 Task: Add Nordic Naturals Nordic Vitamin C Gummies to the cart.
Action: Mouse pressed left at (19, 60)
Screenshot: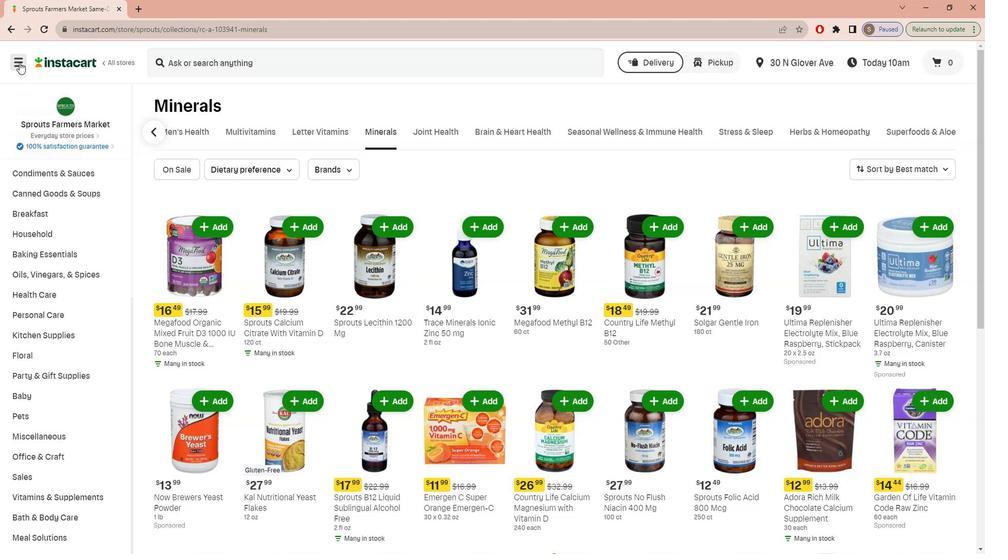 
Action: Mouse moved to (21, 127)
Screenshot: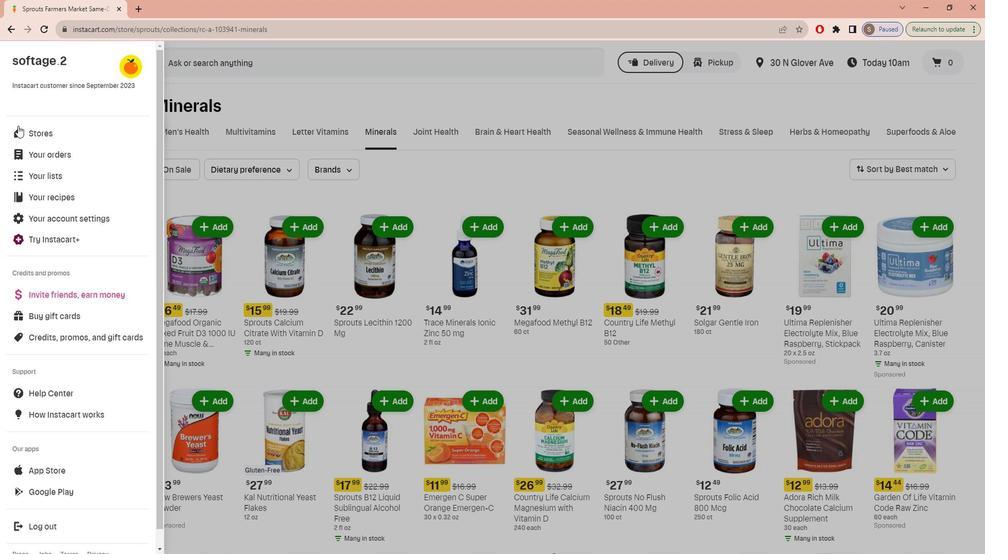 
Action: Mouse pressed left at (21, 127)
Screenshot: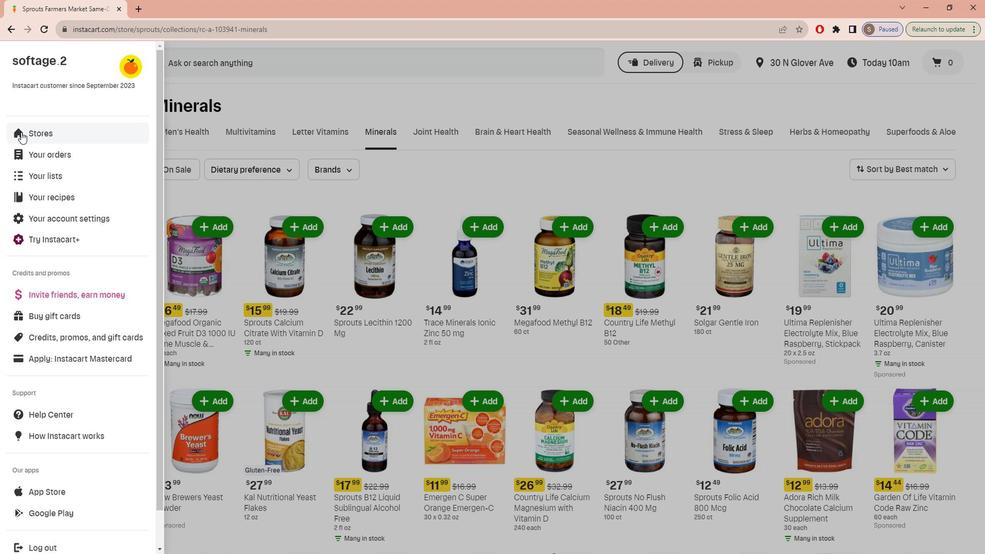 
Action: Mouse moved to (227, 103)
Screenshot: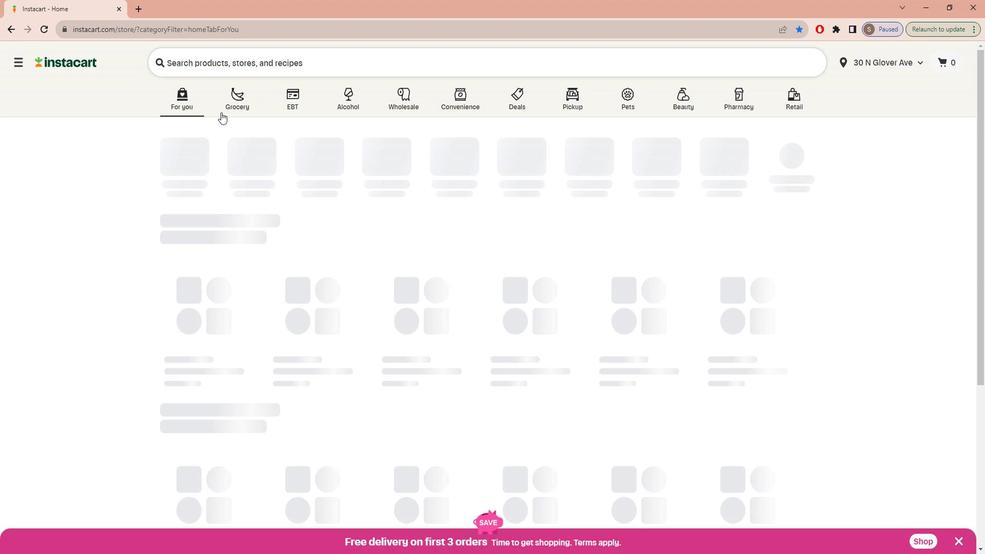 
Action: Mouse pressed left at (227, 103)
Screenshot: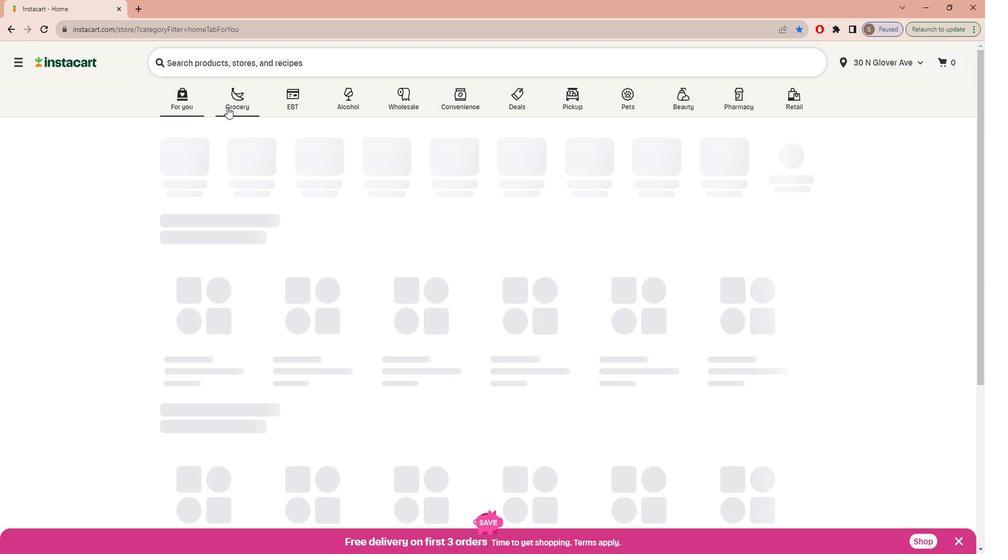 
Action: Mouse moved to (208, 288)
Screenshot: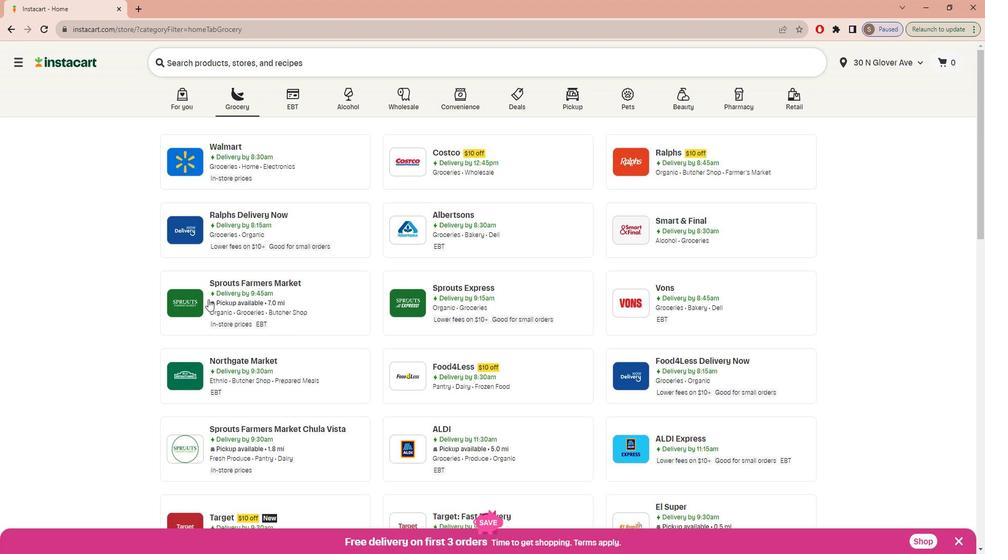 
Action: Mouse pressed left at (208, 288)
Screenshot: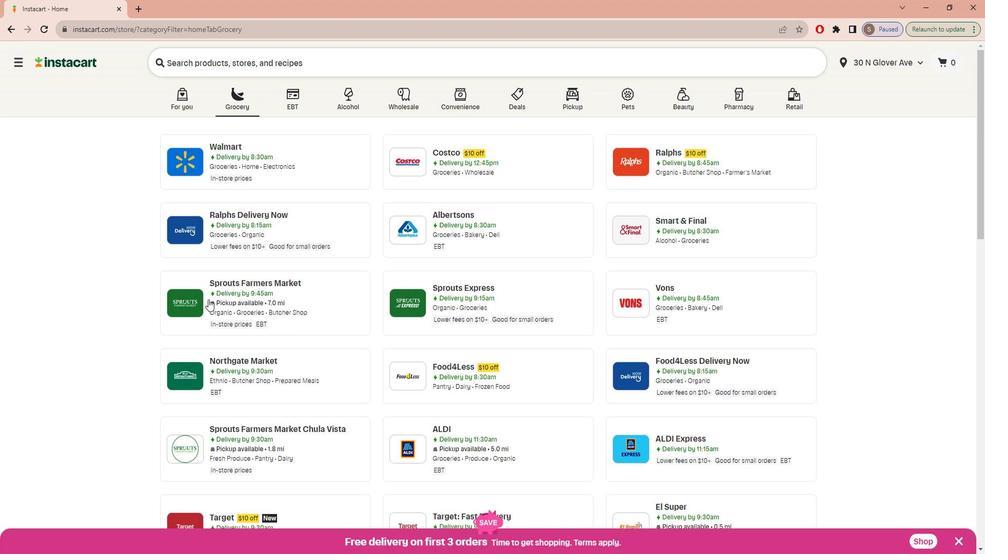 
Action: Mouse moved to (86, 409)
Screenshot: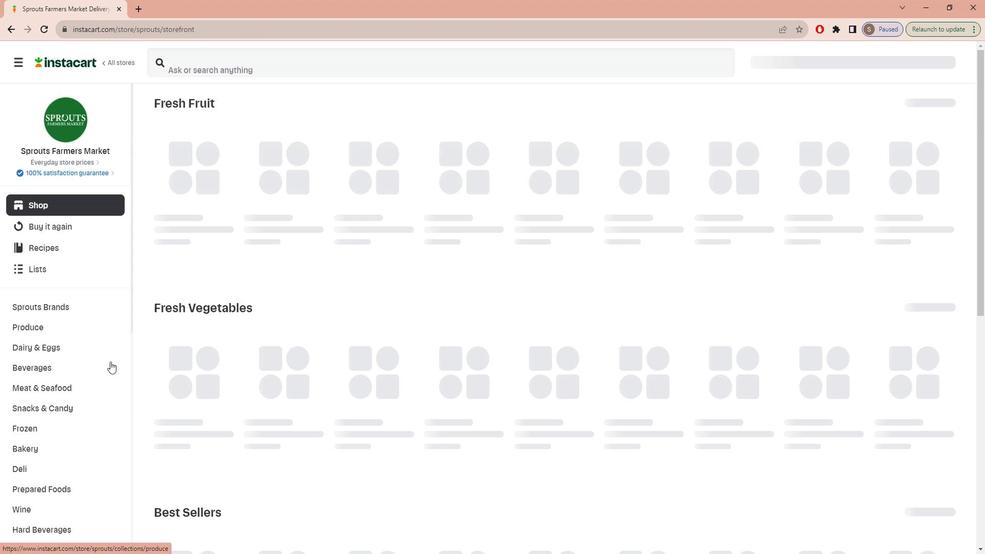 
Action: Mouse scrolled (86, 409) with delta (0, 0)
Screenshot: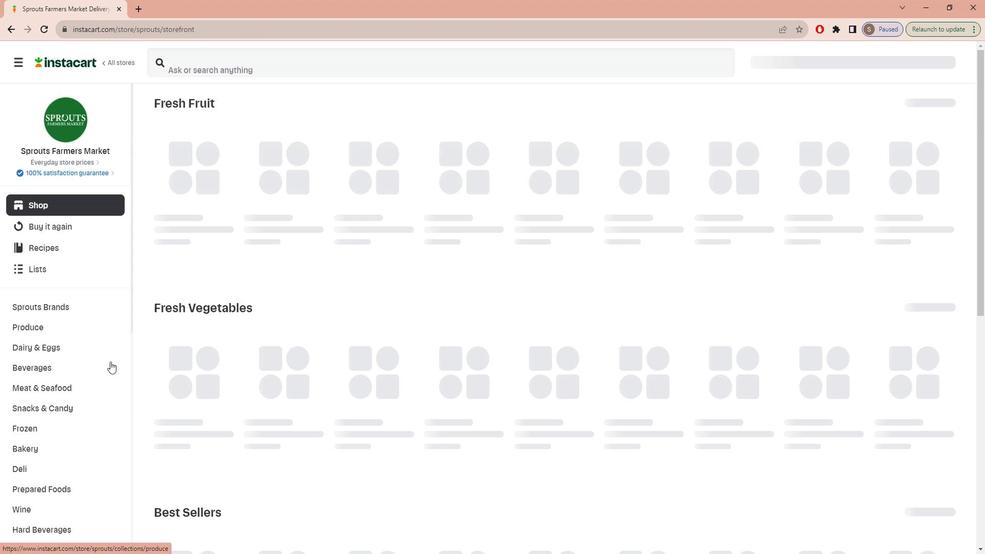 
Action: Mouse moved to (85, 414)
Screenshot: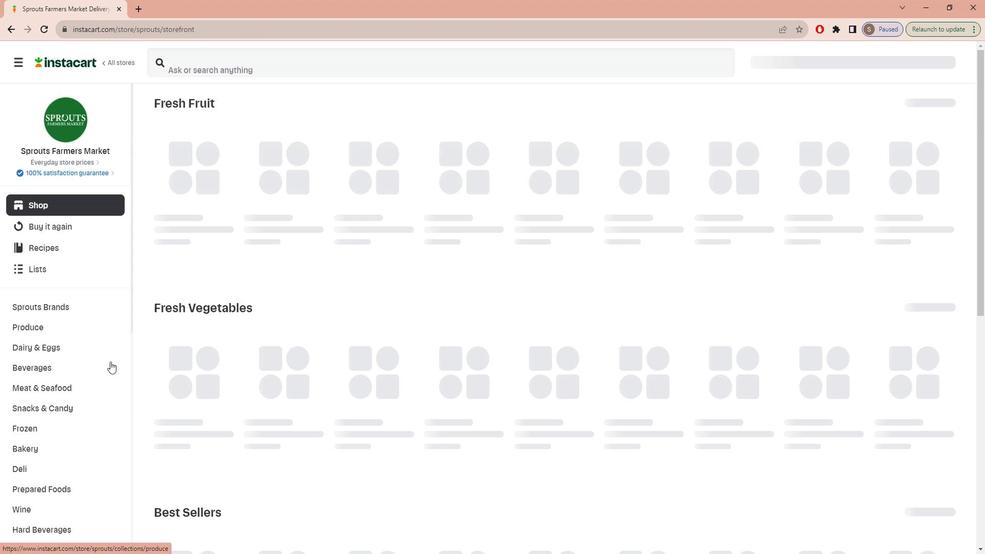 
Action: Mouse scrolled (85, 413) with delta (0, 0)
Screenshot: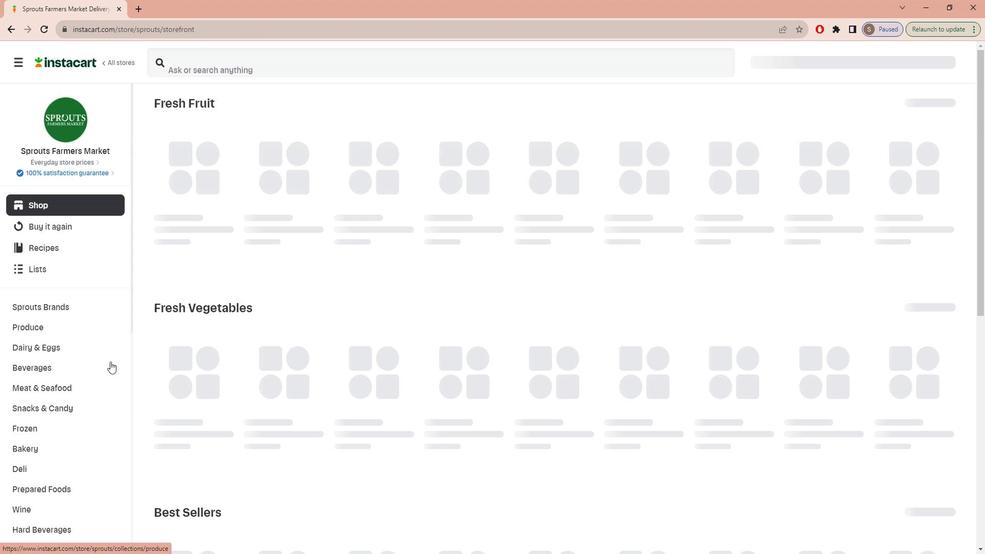 
Action: Mouse moved to (85, 415)
Screenshot: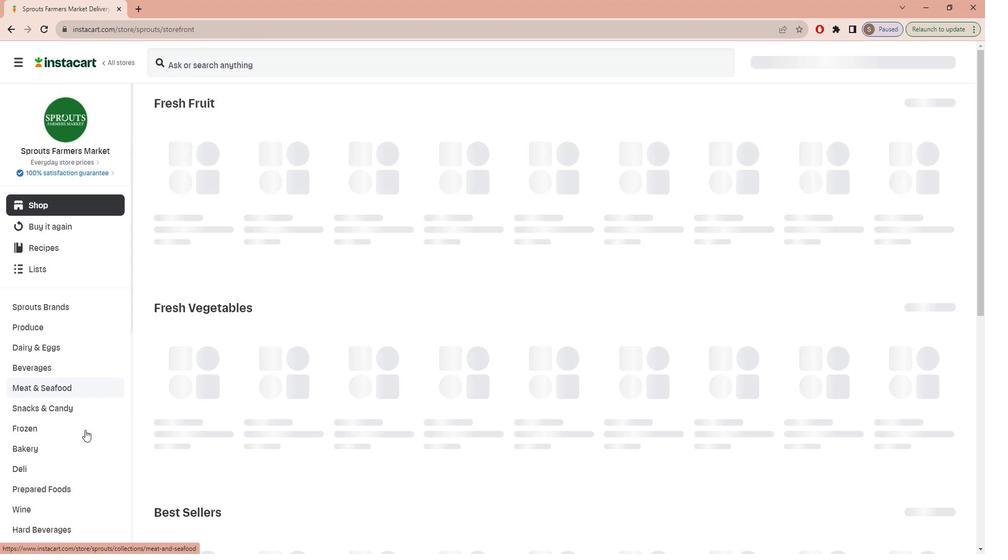 
Action: Mouse scrolled (85, 415) with delta (0, 0)
Screenshot: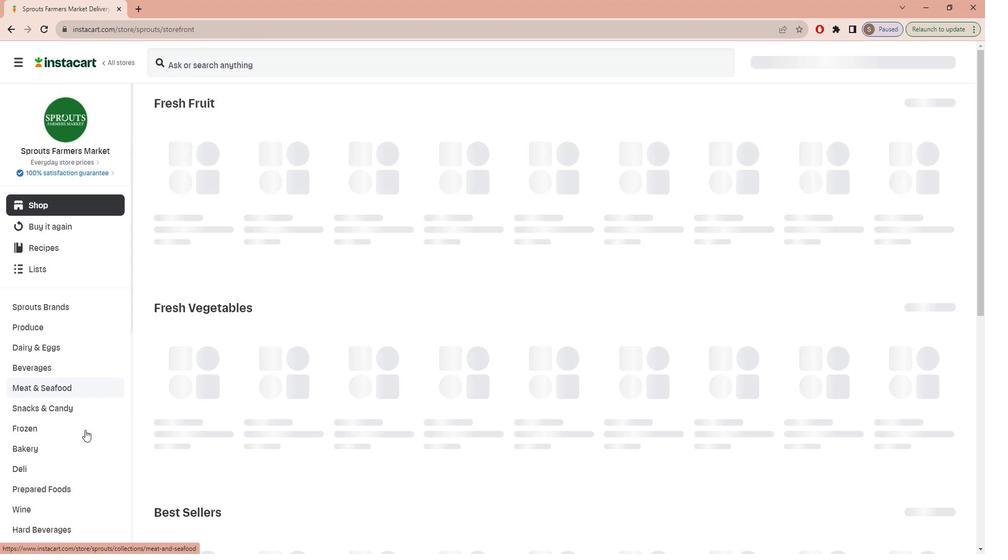 
Action: Mouse moved to (84, 416)
Screenshot: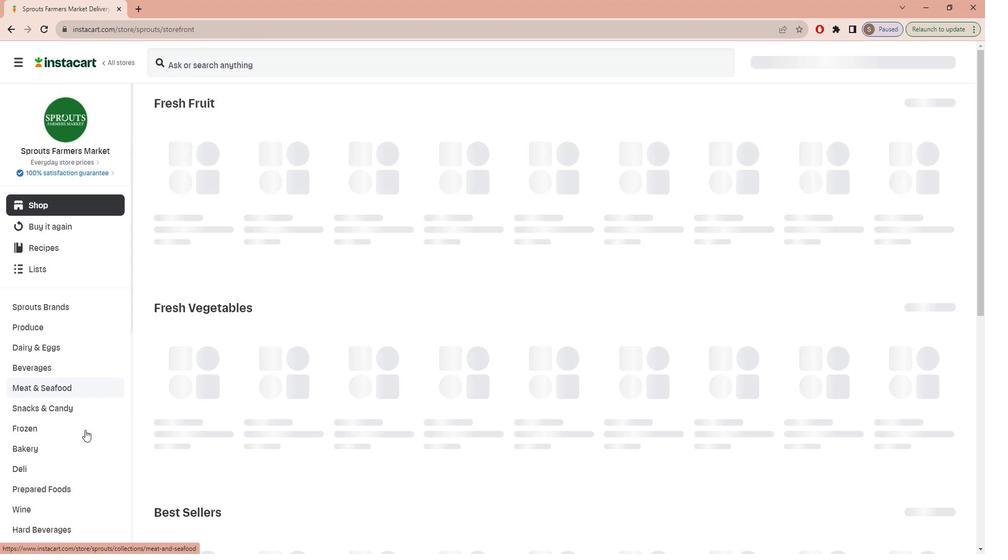 
Action: Mouse scrolled (84, 416) with delta (0, 0)
Screenshot: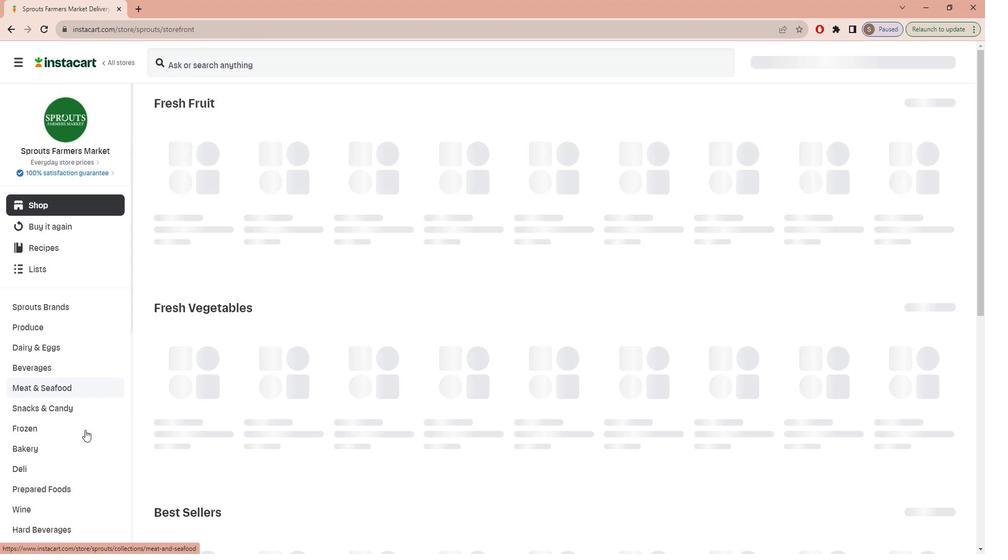 
Action: Mouse moved to (83, 418)
Screenshot: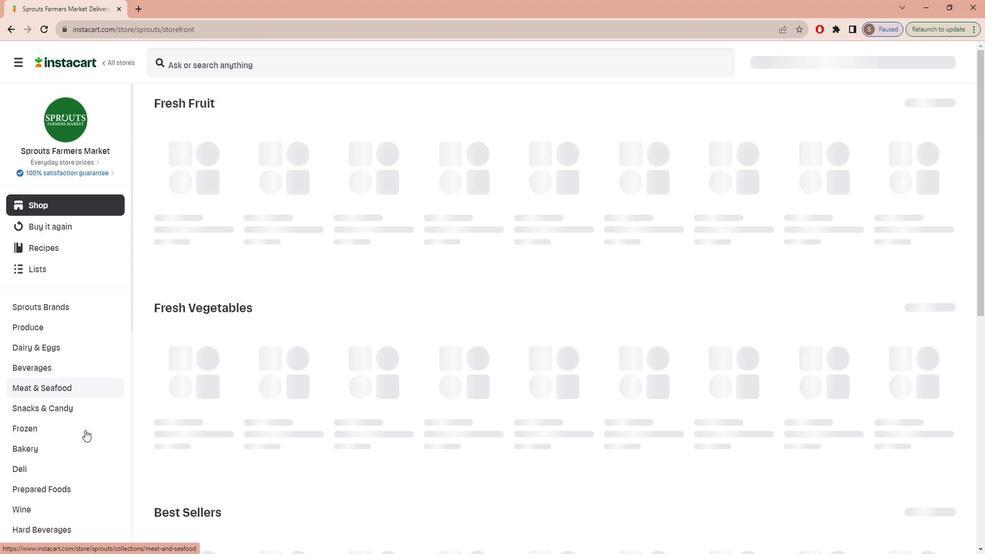 
Action: Mouse scrolled (83, 418) with delta (0, 0)
Screenshot: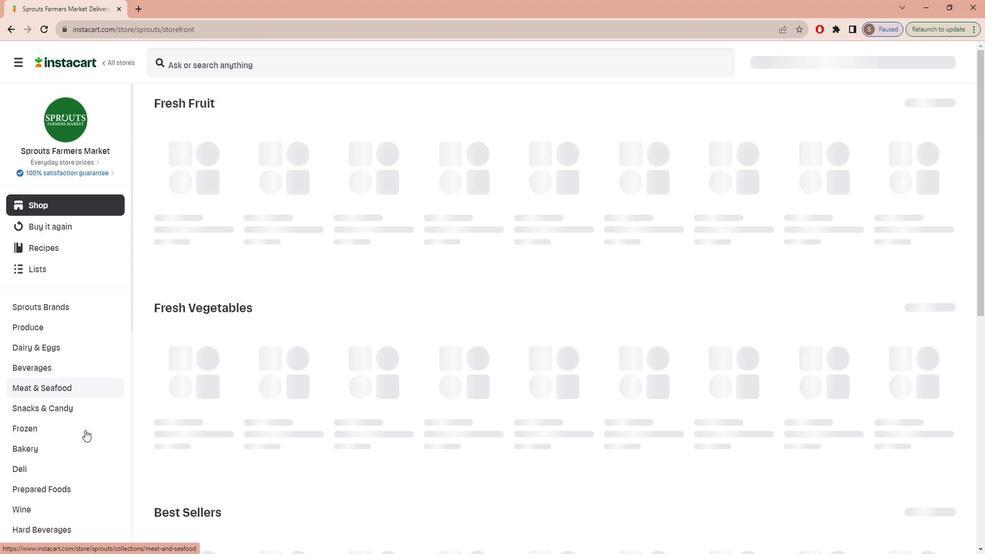 
Action: Mouse moved to (83, 419)
Screenshot: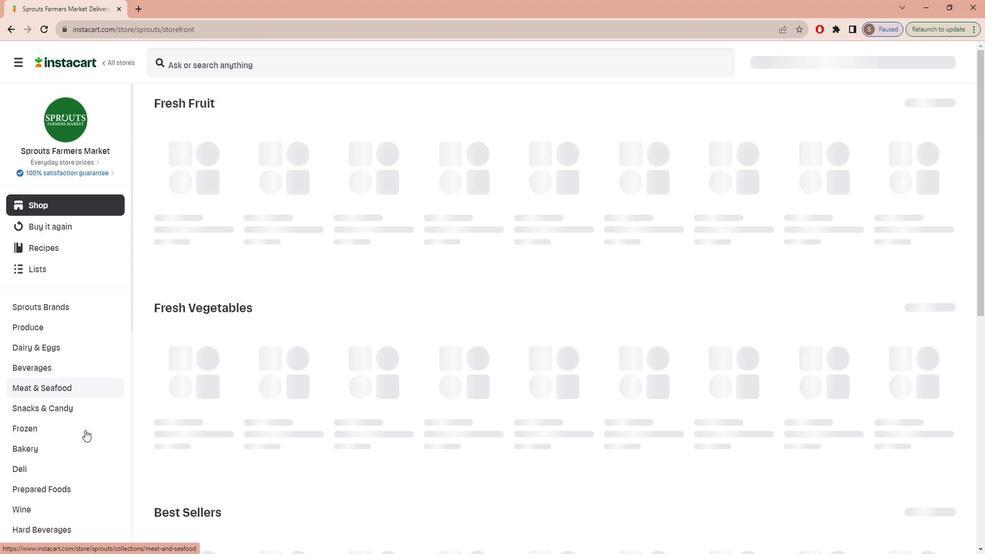 
Action: Mouse scrolled (83, 419) with delta (0, 0)
Screenshot: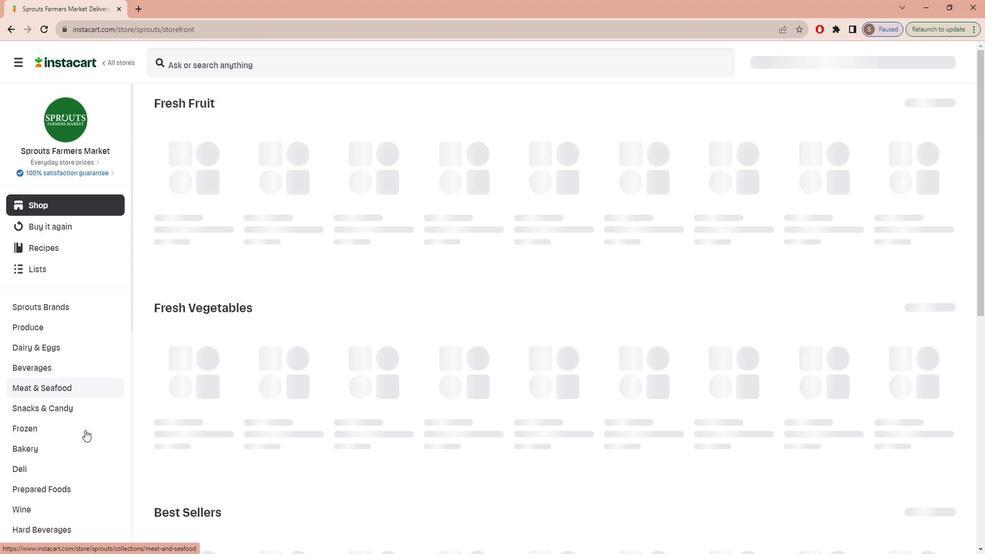 
Action: Mouse moved to (83, 420)
Screenshot: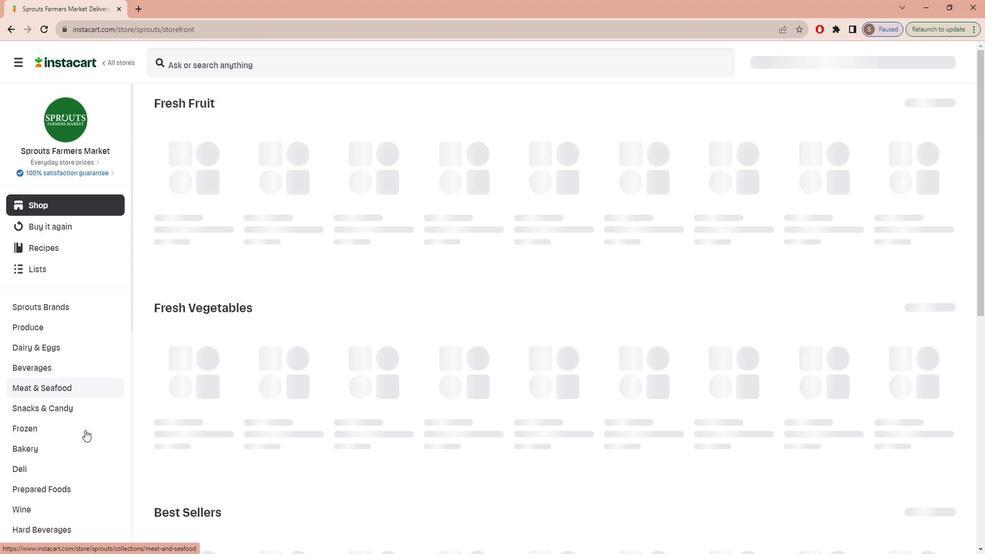 
Action: Mouse scrolled (83, 419) with delta (0, 0)
Screenshot: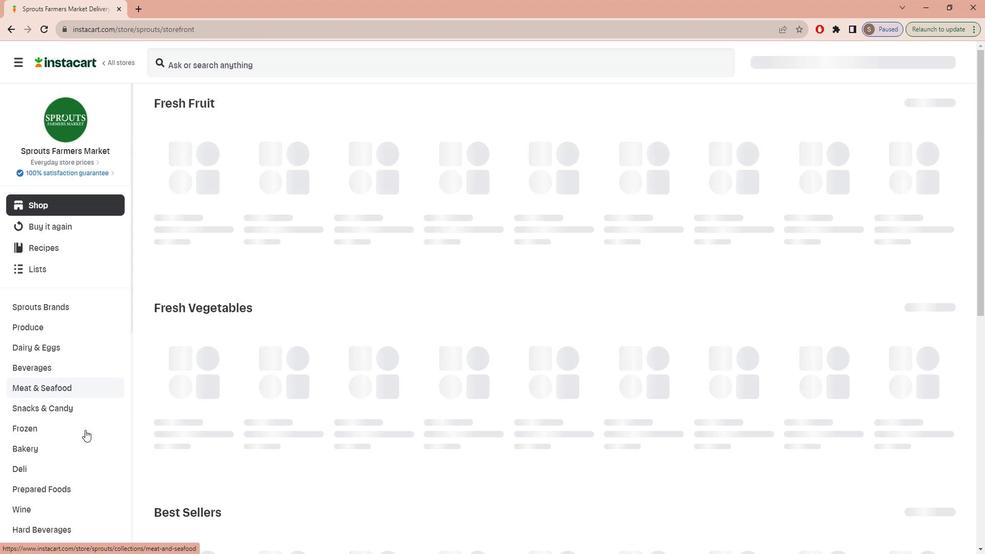 
Action: Mouse moved to (83, 420)
Screenshot: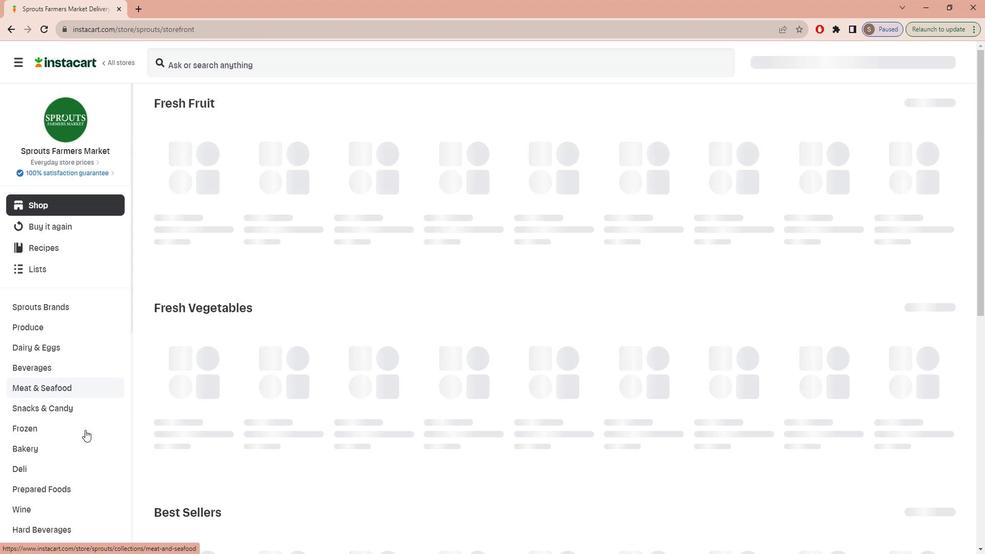 
Action: Mouse scrolled (83, 419) with delta (0, 0)
Screenshot: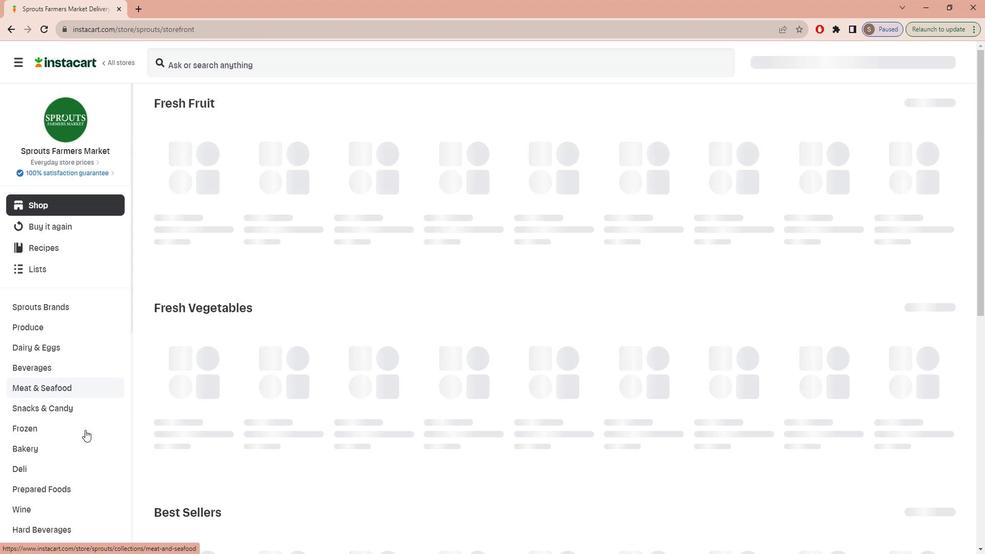 
Action: Mouse moved to (78, 476)
Screenshot: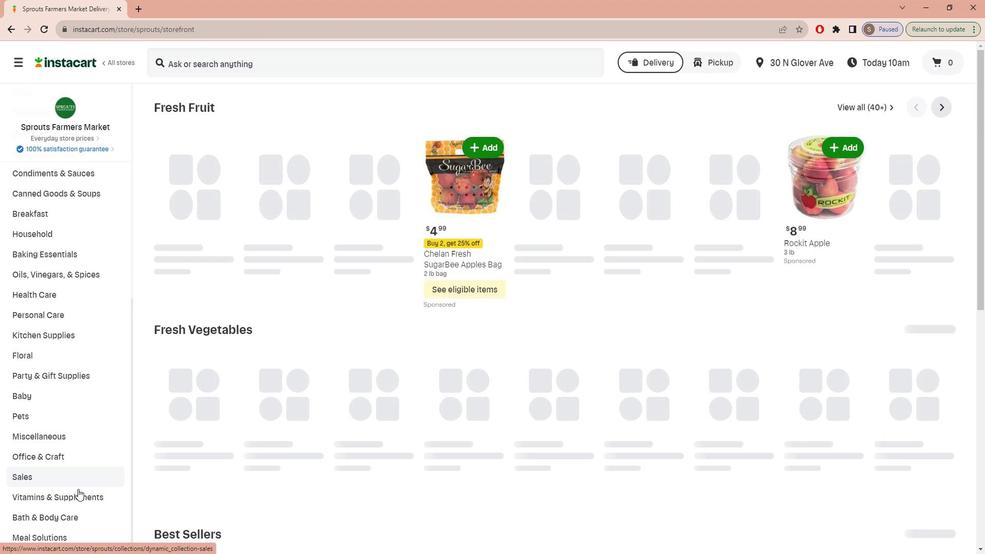 
Action: Mouse pressed left at (78, 476)
Screenshot: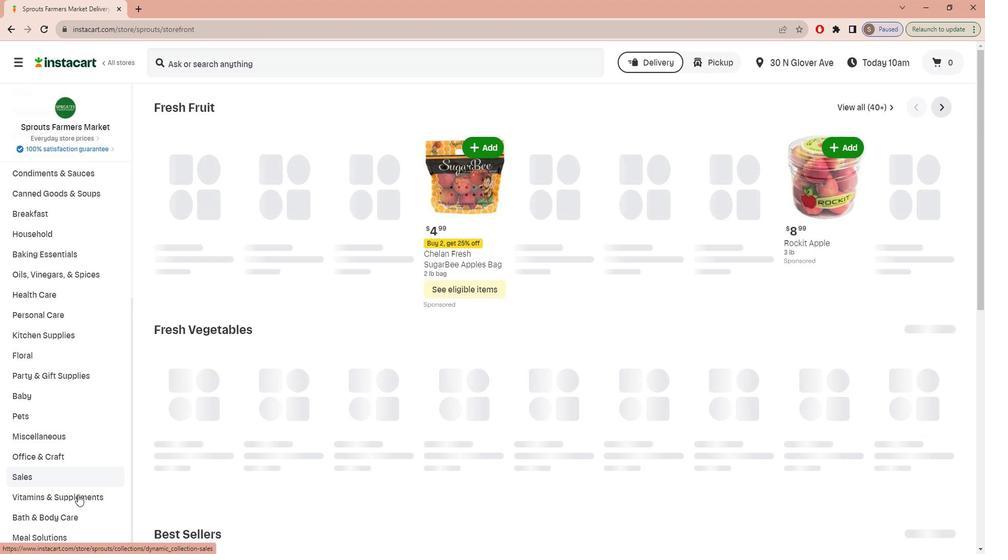 
Action: Mouse moved to (955, 127)
Screenshot: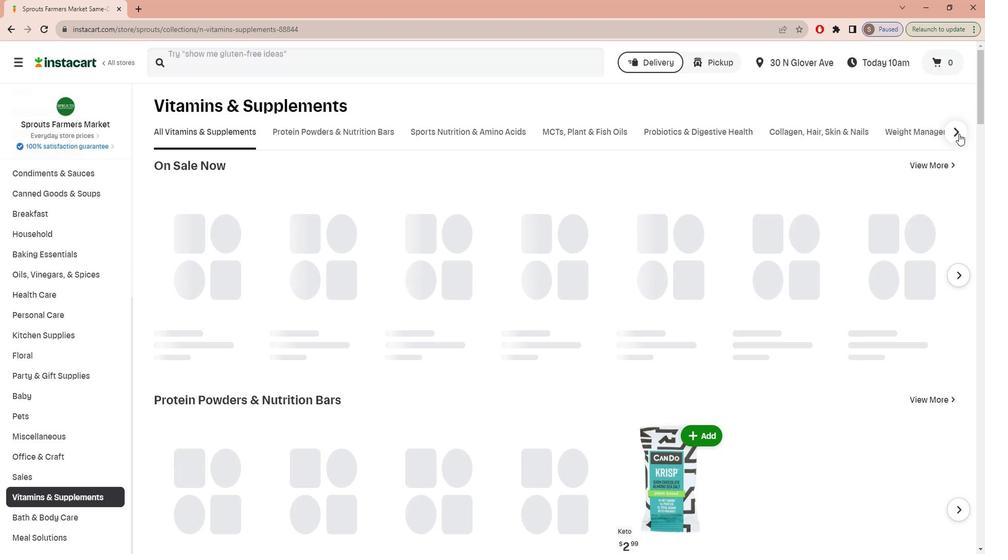 
Action: Mouse pressed left at (955, 127)
Screenshot: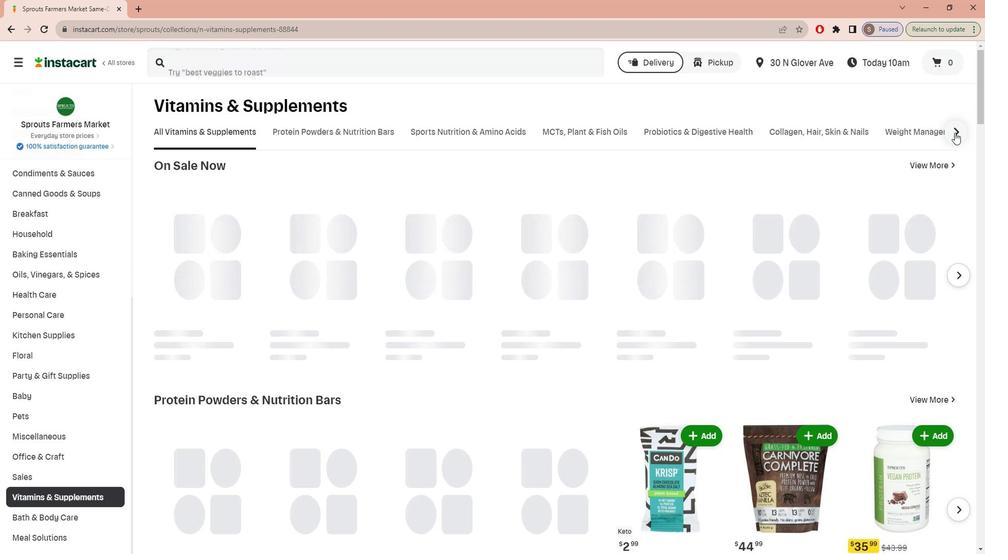 
Action: Mouse moved to (702, 123)
Screenshot: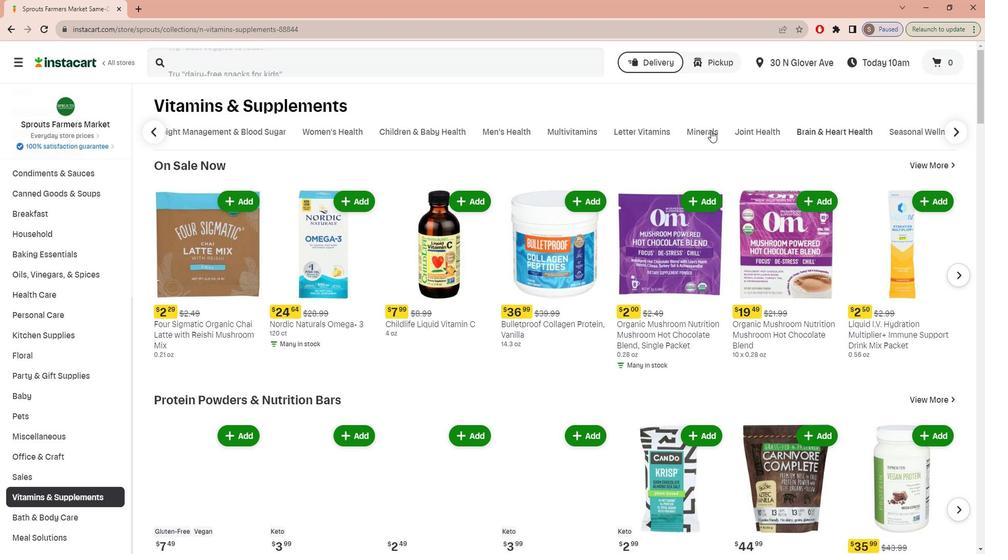 
Action: Mouse pressed left at (702, 123)
Screenshot: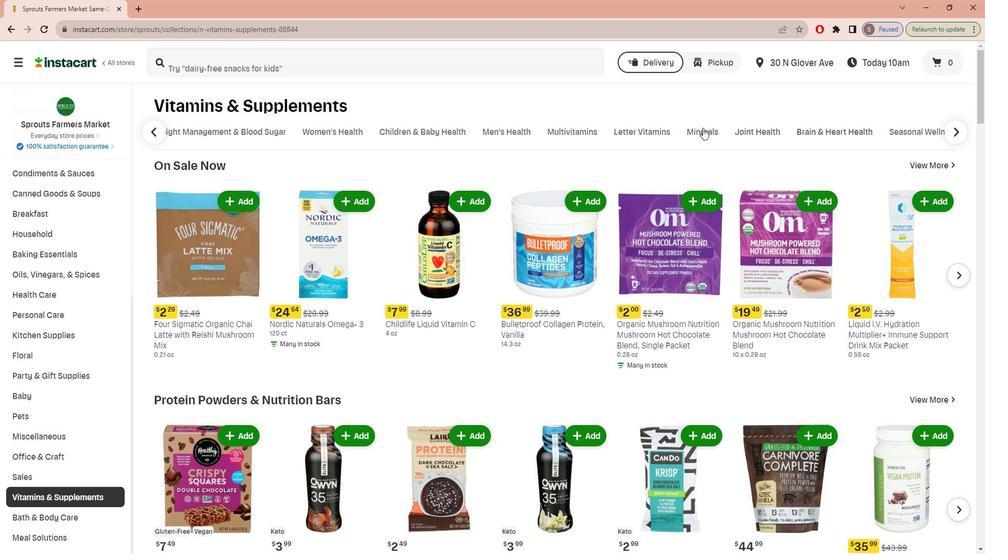 
Action: Mouse moved to (372, 61)
Screenshot: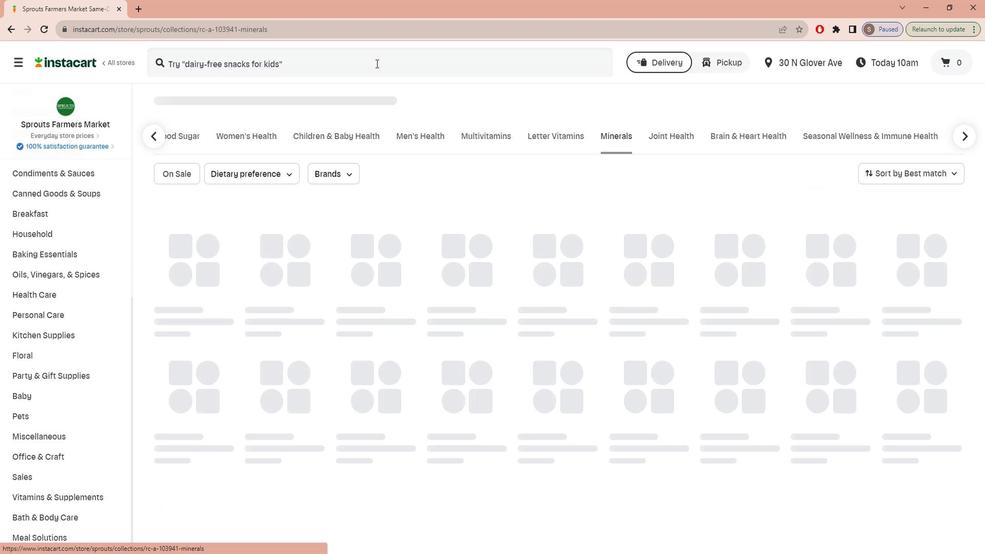 
Action: Mouse pressed left at (372, 61)
Screenshot: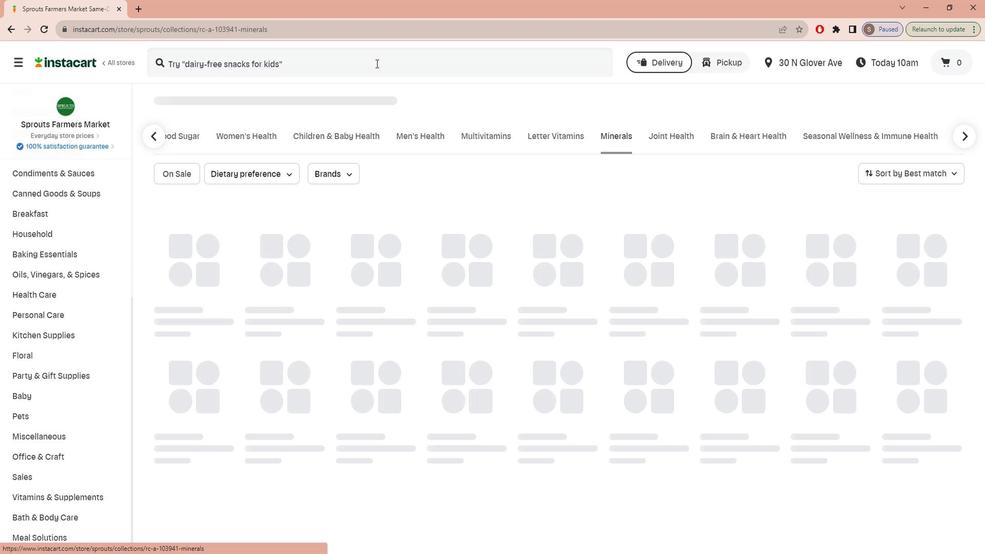
Action: Key pressed n<Key.caps_lock>ORDIC<Key.space><Key.caps_lock>n<Key.caps_lock>ATURALS<Key.space><Key.caps_lock>n<Key.caps_lock>ORDIC<Key.space><Key.caps_lock>v<Key.caps_lock>ITAMIN<Key.space><Key.caps_lock>c<Key.space>g<Key.caps_lock>UMMIES<Key.space><Key.enter>
Screenshot: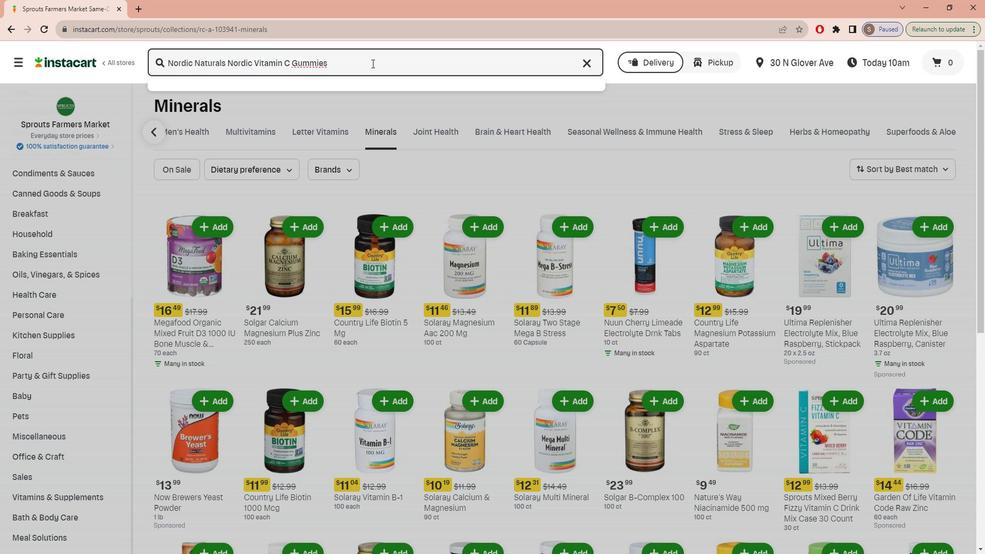 
Action: Mouse moved to (286, 172)
Screenshot: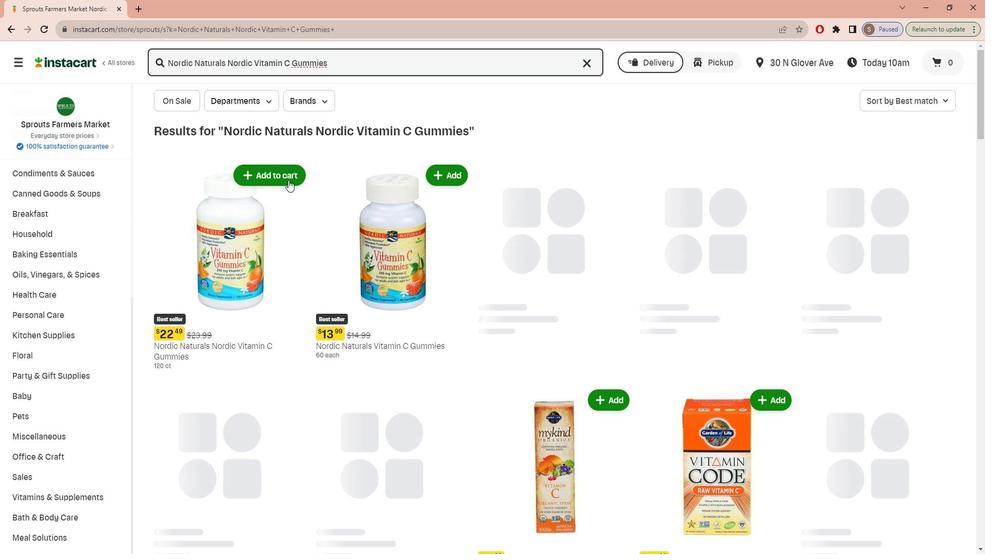 
Action: Mouse pressed left at (286, 172)
Screenshot: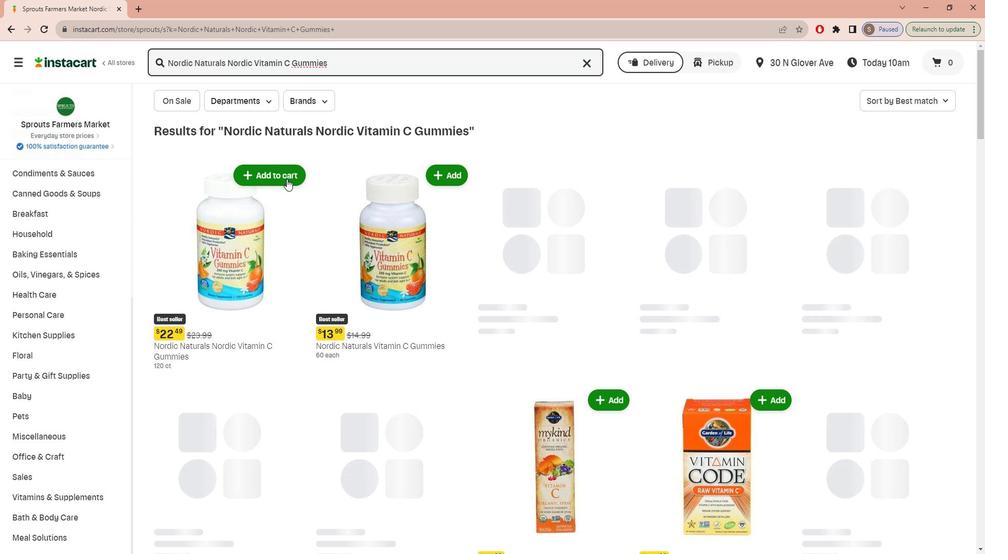 
Action: Mouse moved to (298, 232)
Screenshot: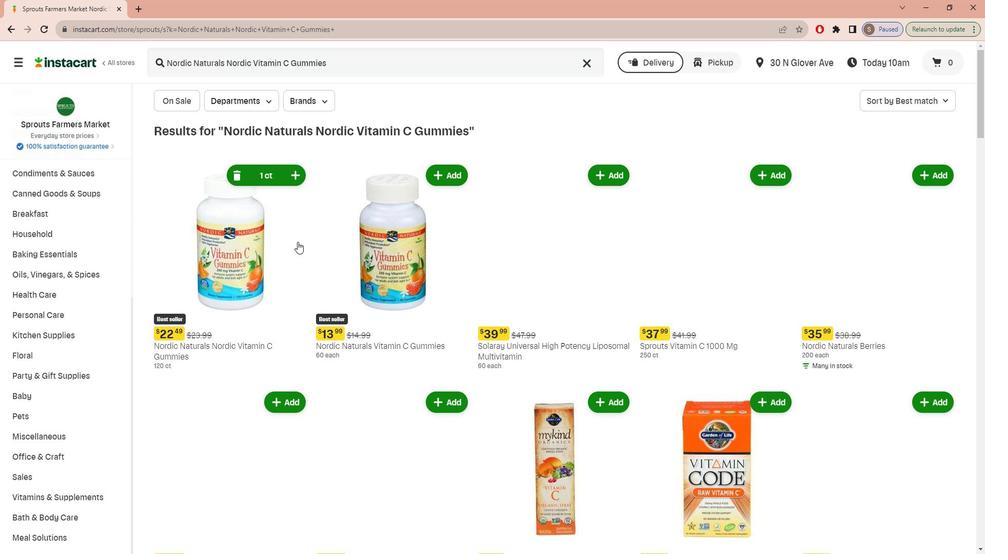 
